 Task: Create a board button that move a list "Trello list" from board "Progress report" to the bottom position of board "progress report".
Action: Mouse moved to (956, 245)
Screenshot: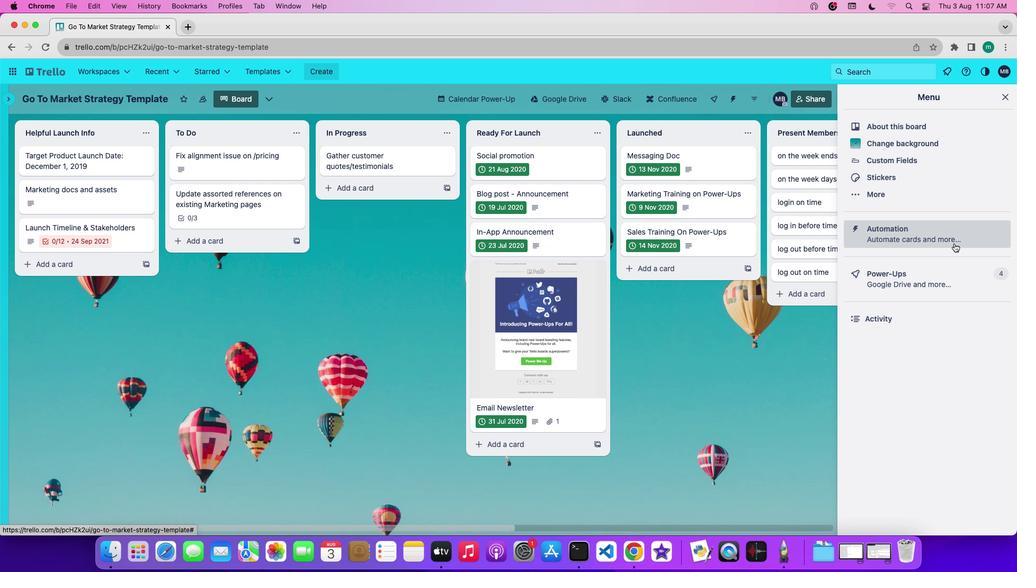 
Action: Mouse pressed left at (956, 245)
Screenshot: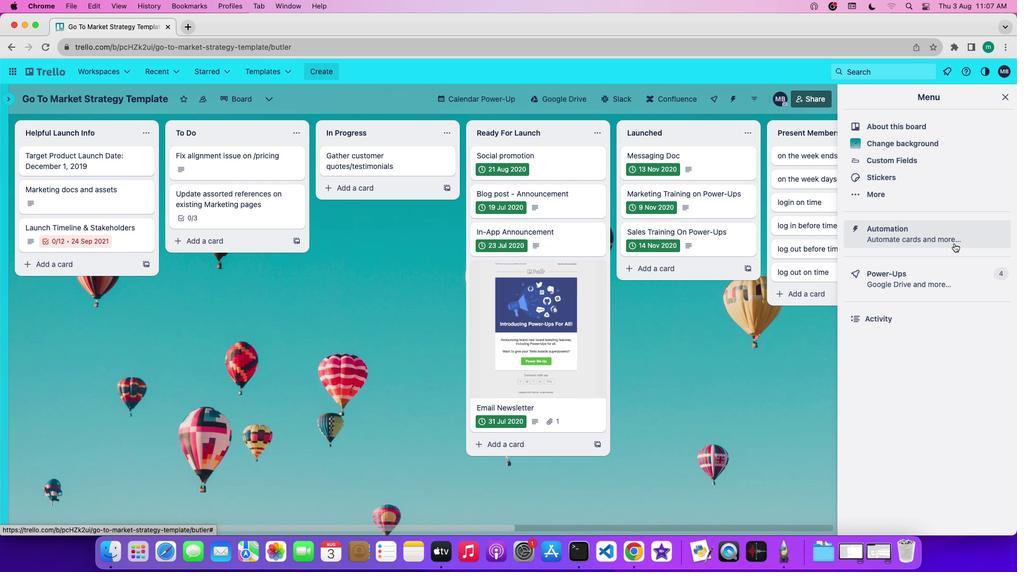 
Action: Mouse moved to (70, 298)
Screenshot: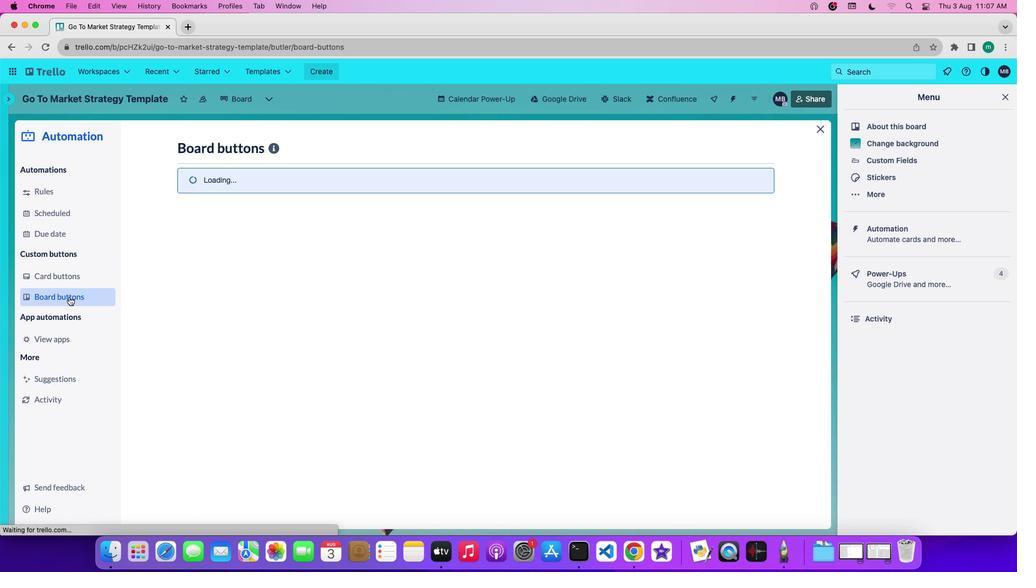 
Action: Mouse pressed left at (70, 298)
Screenshot: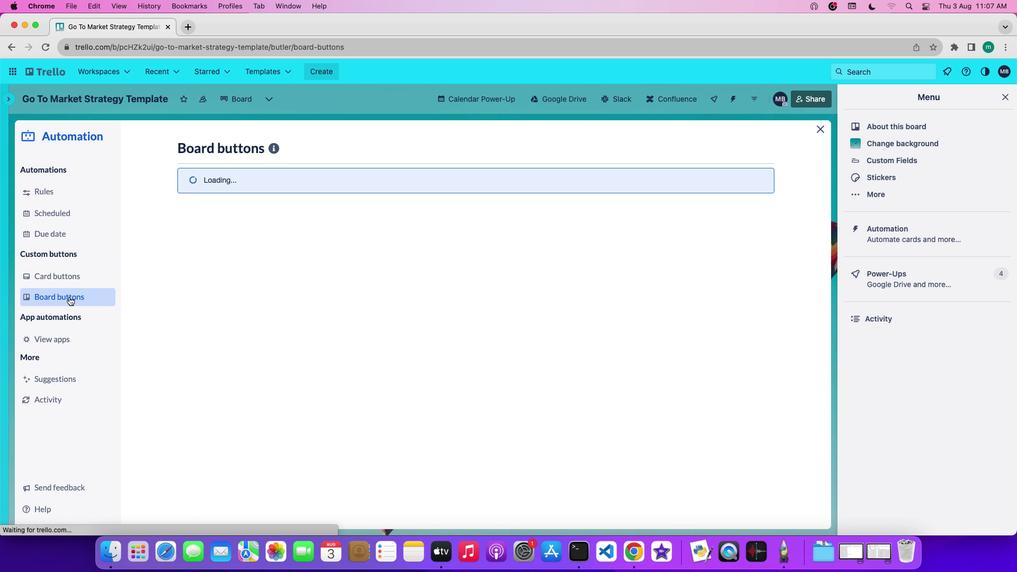 
Action: Mouse moved to (241, 370)
Screenshot: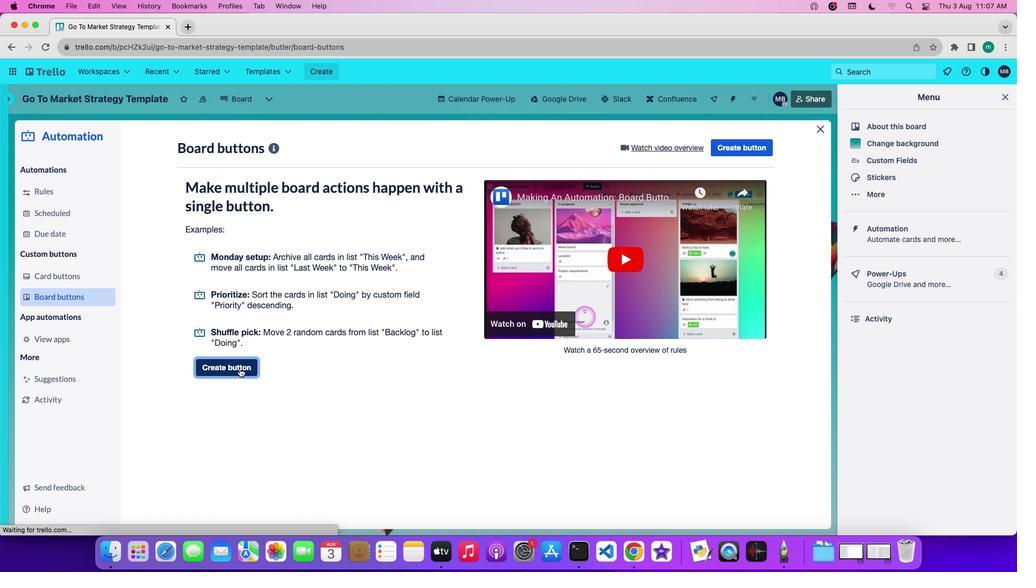 
Action: Mouse pressed left at (241, 370)
Screenshot: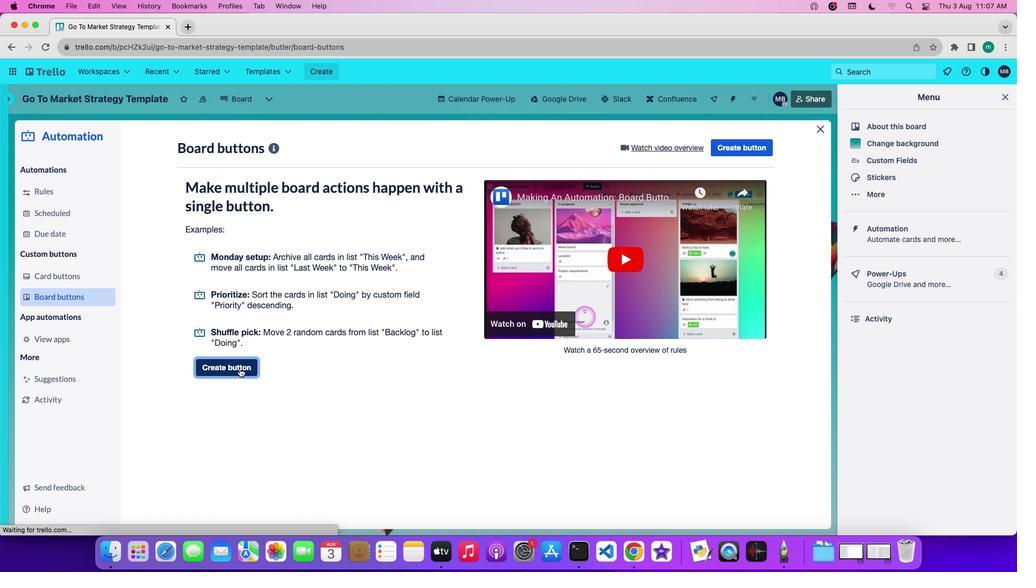 
Action: Mouse moved to (529, 290)
Screenshot: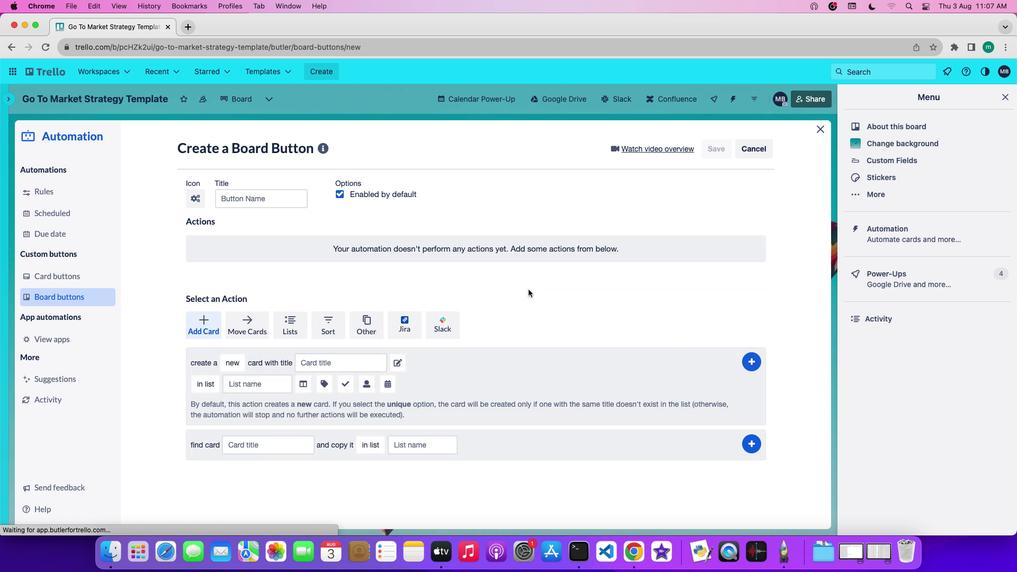 
Action: Mouse pressed left at (529, 290)
Screenshot: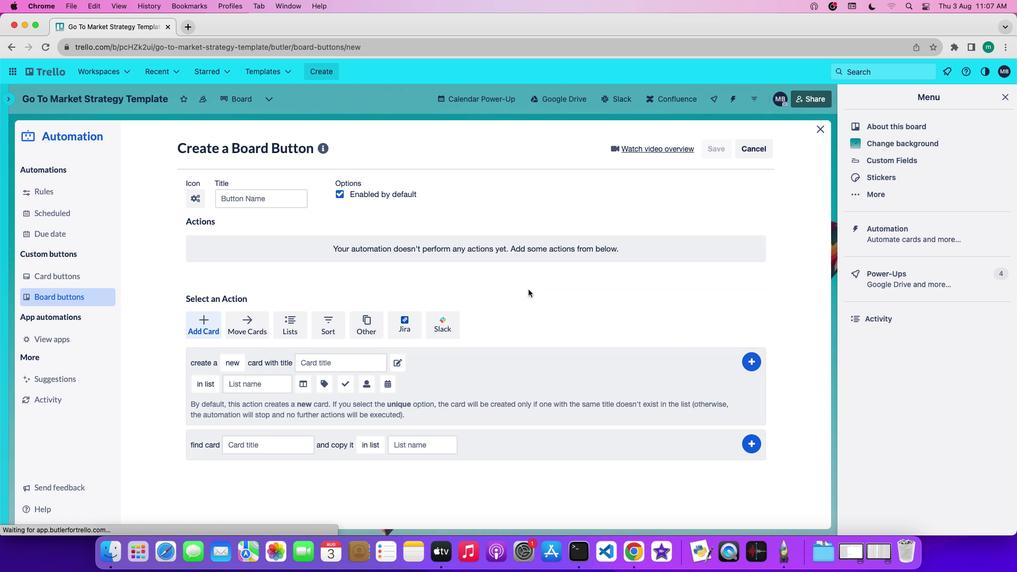 
Action: Mouse moved to (295, 327)
Screenshot: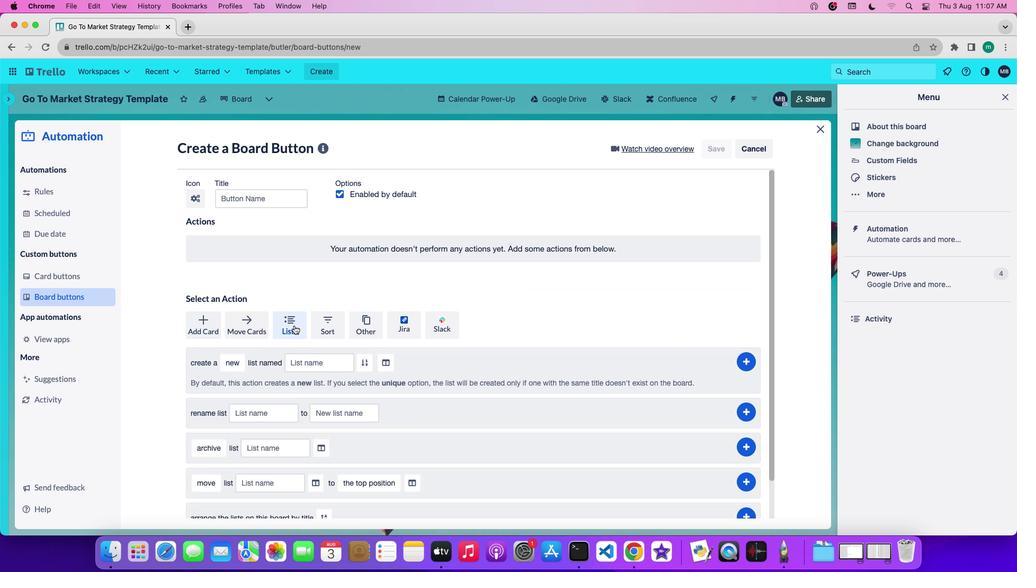 
Action: Mouse pressed left at (295, 327)
Screenshot: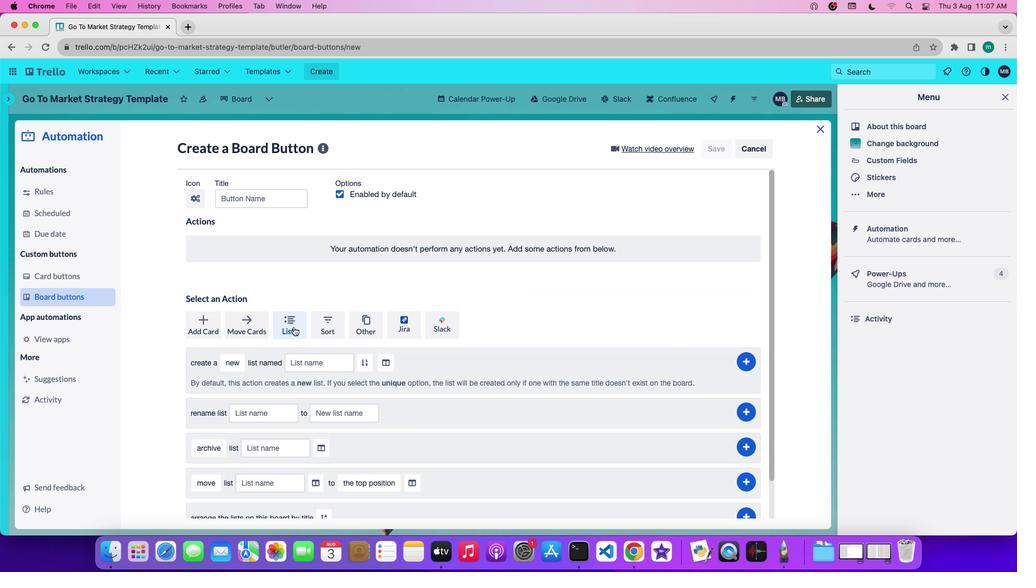 
Action: Mouse moved to (291, 404)
Screenshot: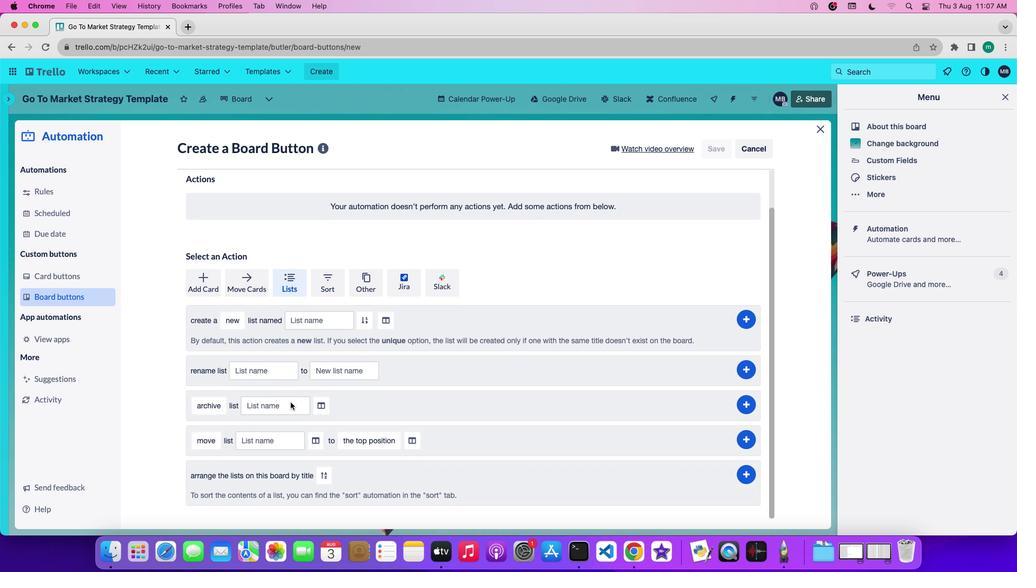 
Action: Mouse scrolled (291, 404) with delta (1, 1)
Screenshot: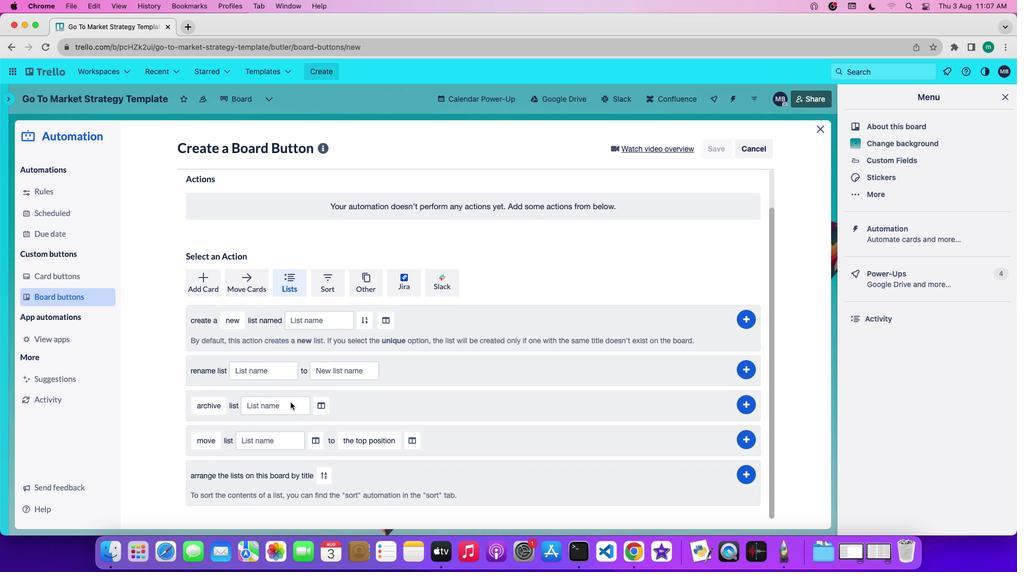 
Action: Mouse scrolled (291, 404) with delta (1, 1)
Screenshot: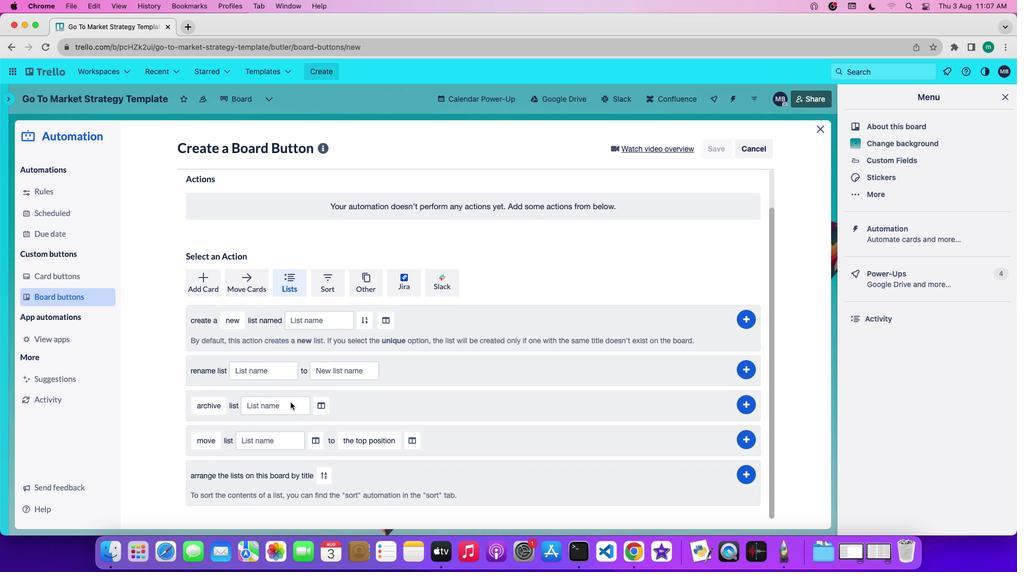 
Action: Mouse scrolled (291, 404) with delta (1, 0)
Screenshot: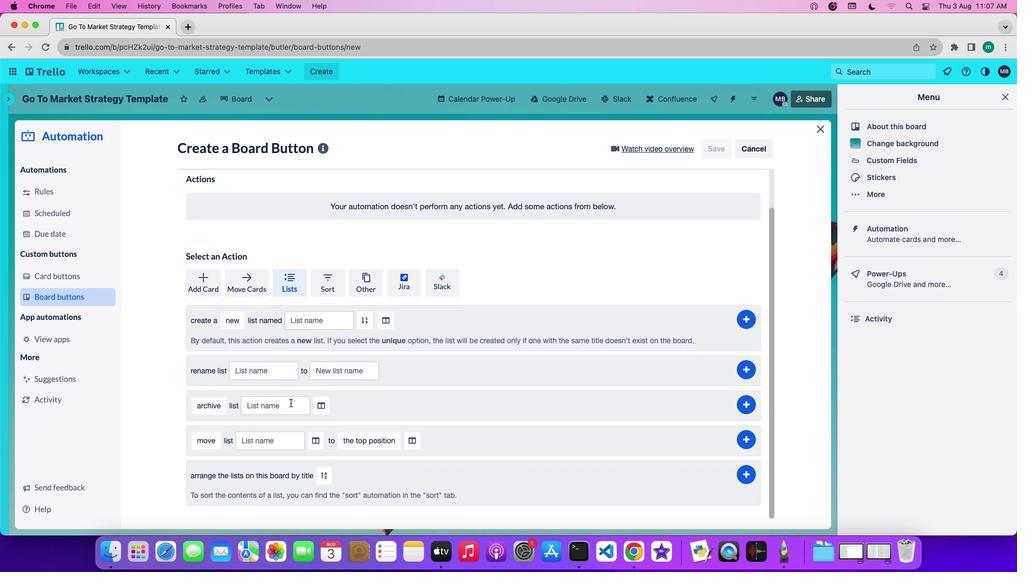 
Action: Mouse scrolled (291, 404) with delta (1, 0)
Screenshot: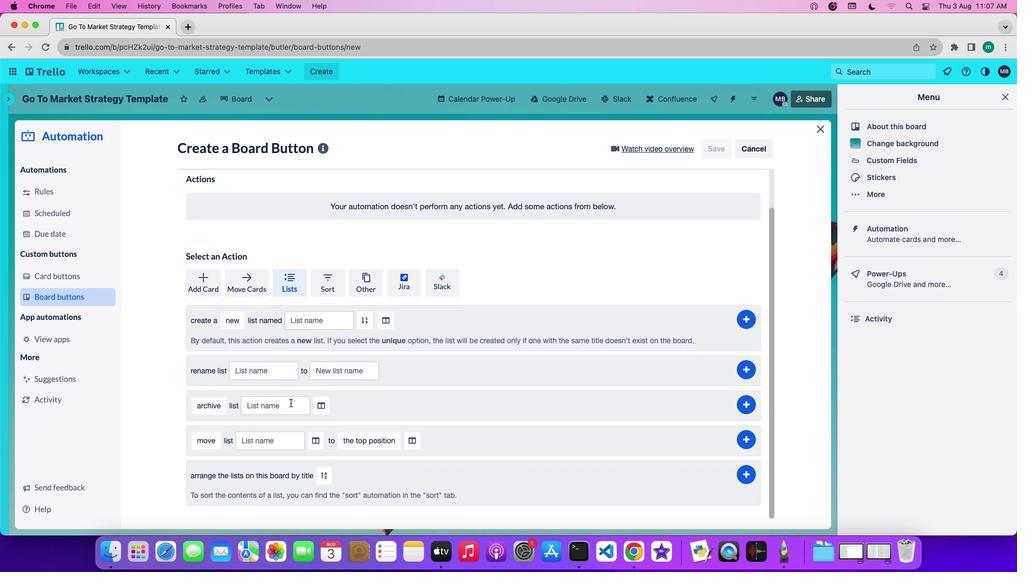 
Action: Mouse scrolled (291, 404) with delta (1, 1)
Screenshot: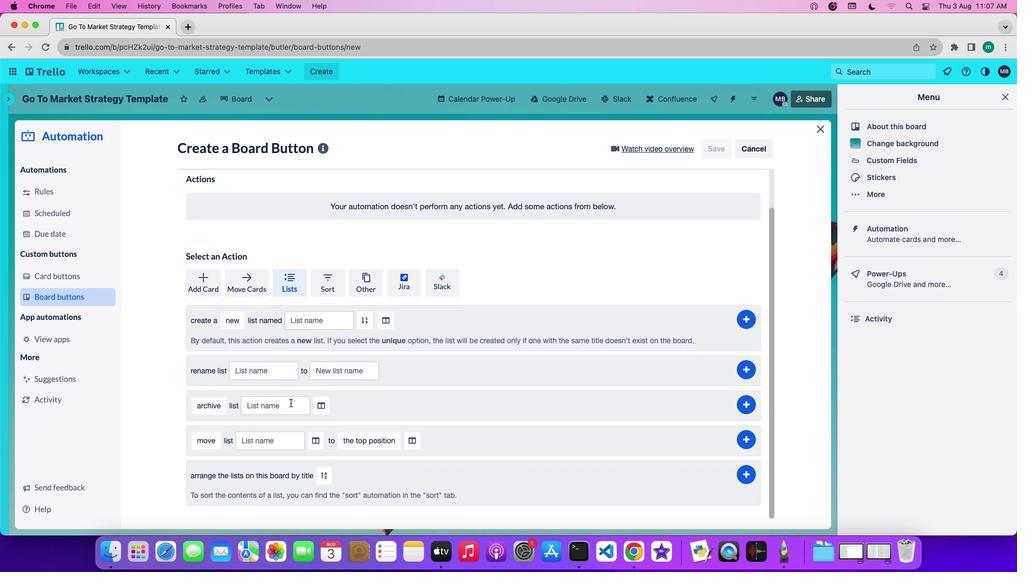 
Action: Mouse moved to (291, 404)
Screenshot: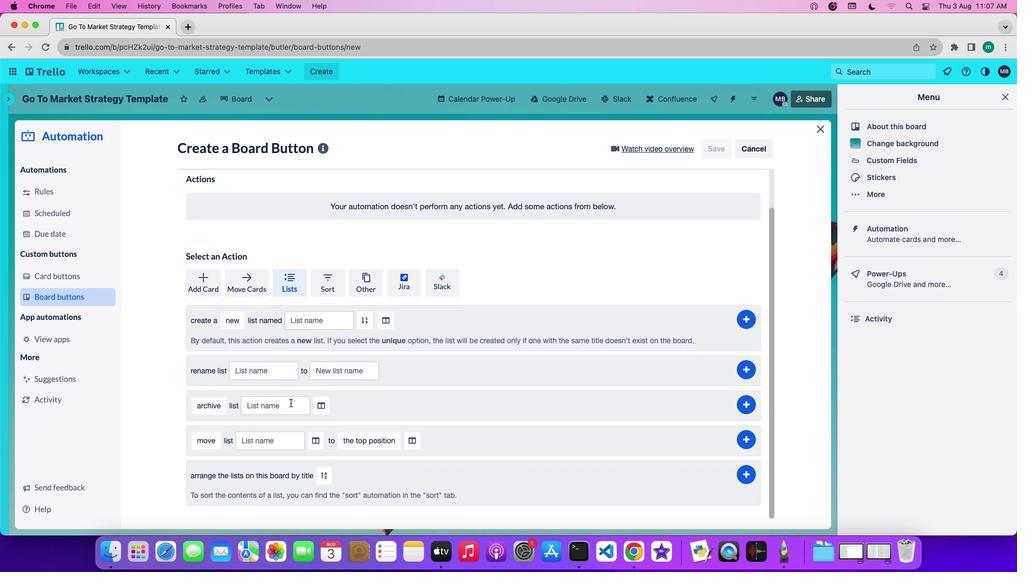 
Action: Mouse scrolled (291, 404) with delta (1, 1)
Screenshot: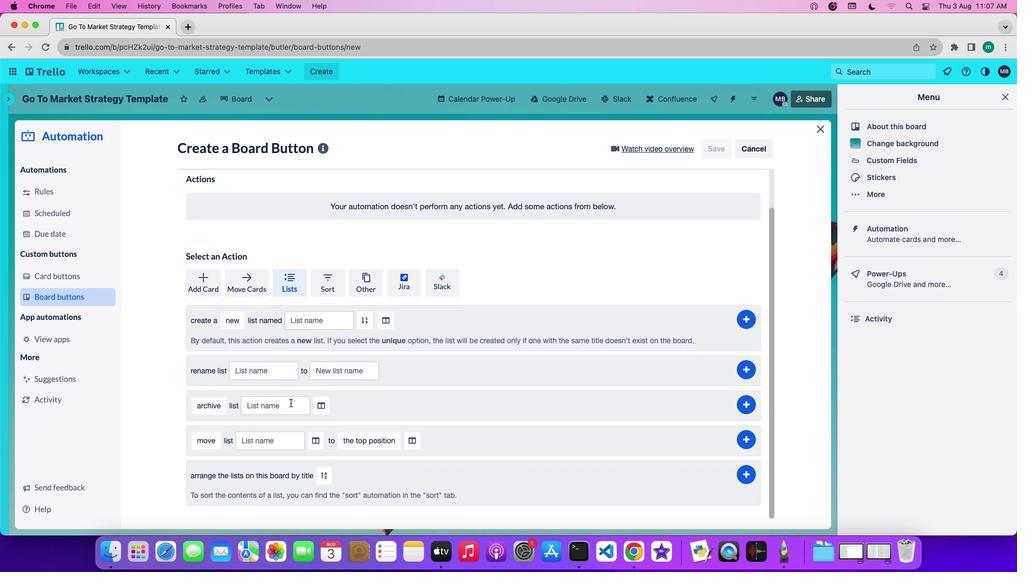 
Action: Mouse scrolled (291, 404) with delta (1, 1)
Screenshot: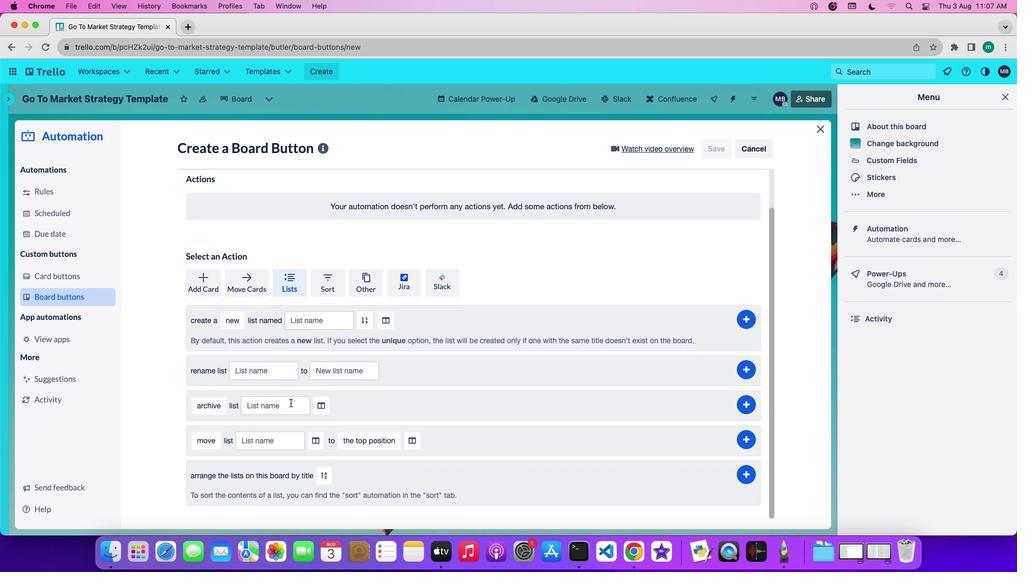 
Action: Mouse moved to (216, 436)
Screenshot: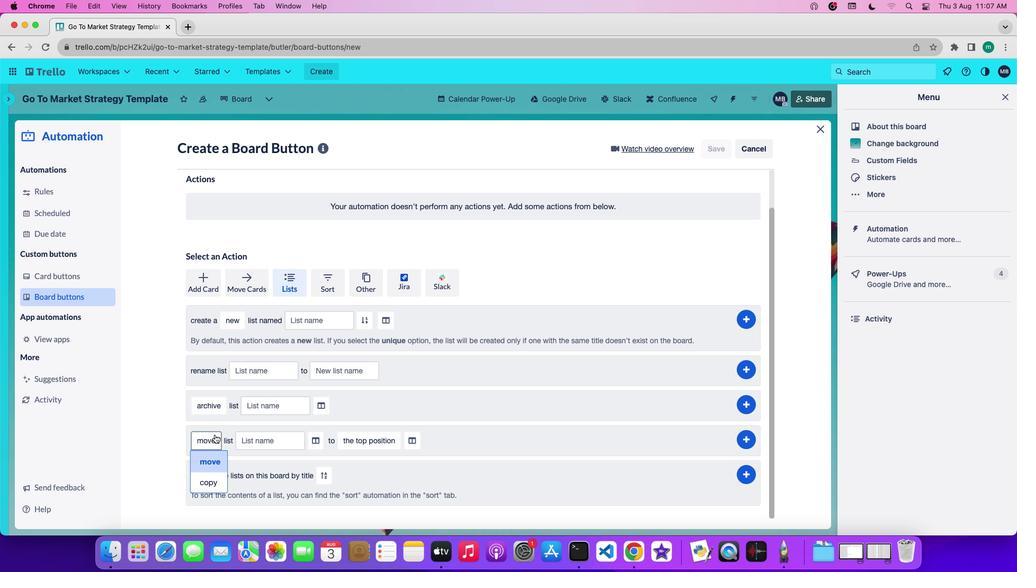 
Action: Mouse pressed left at (216, 436)
Screenshot: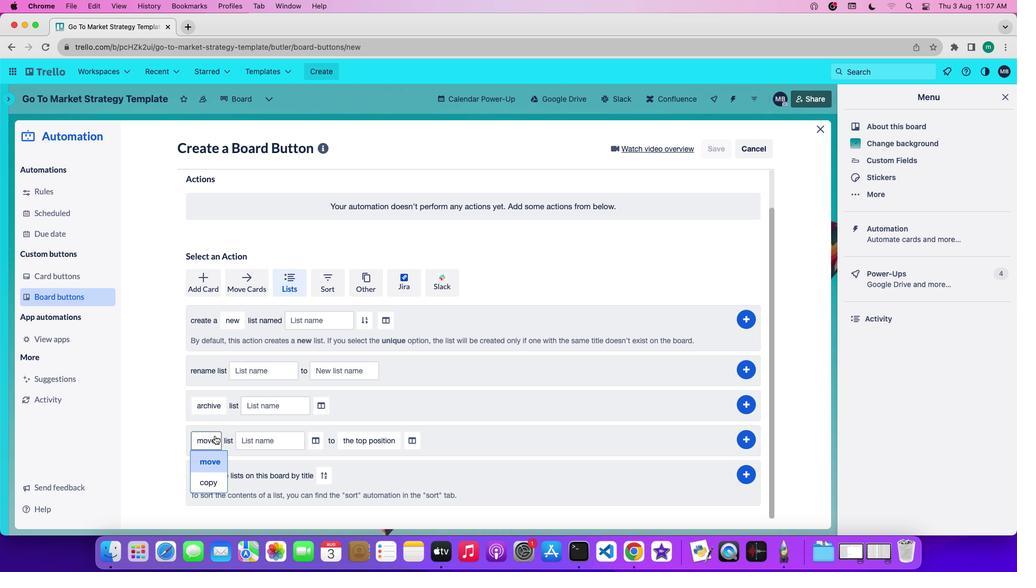 
Action: Mouse moved to (218, 465)
Screenshot: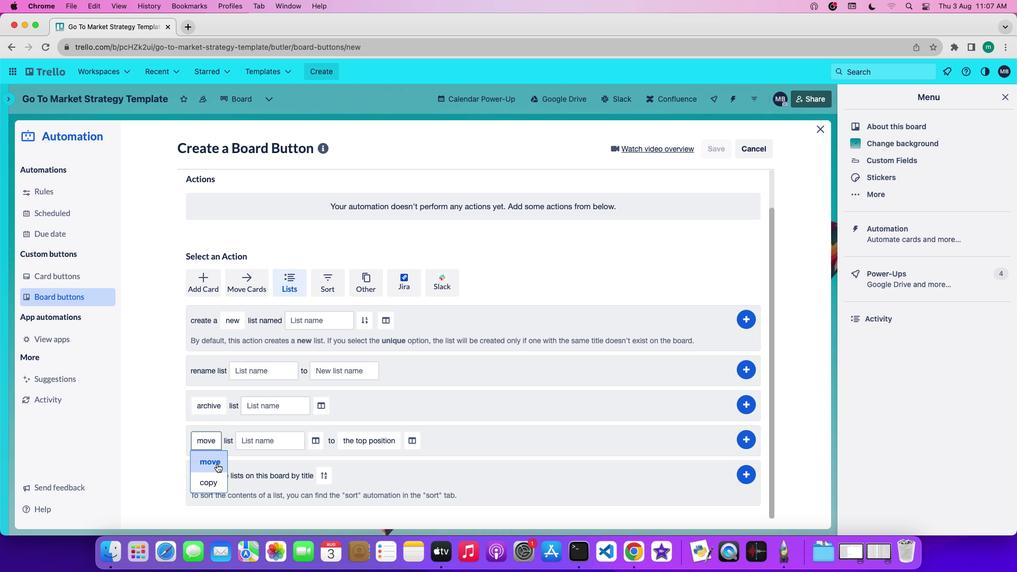 
Action: Mouse pressed left at (218, 465)
Screenshot: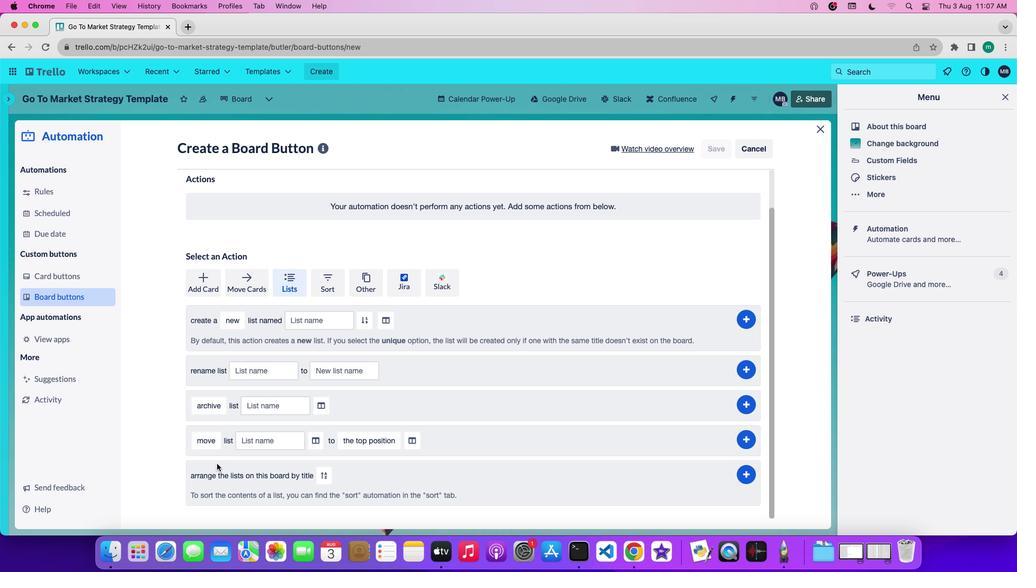 
Action: Mouse moved to (276, 448)
Screenshot: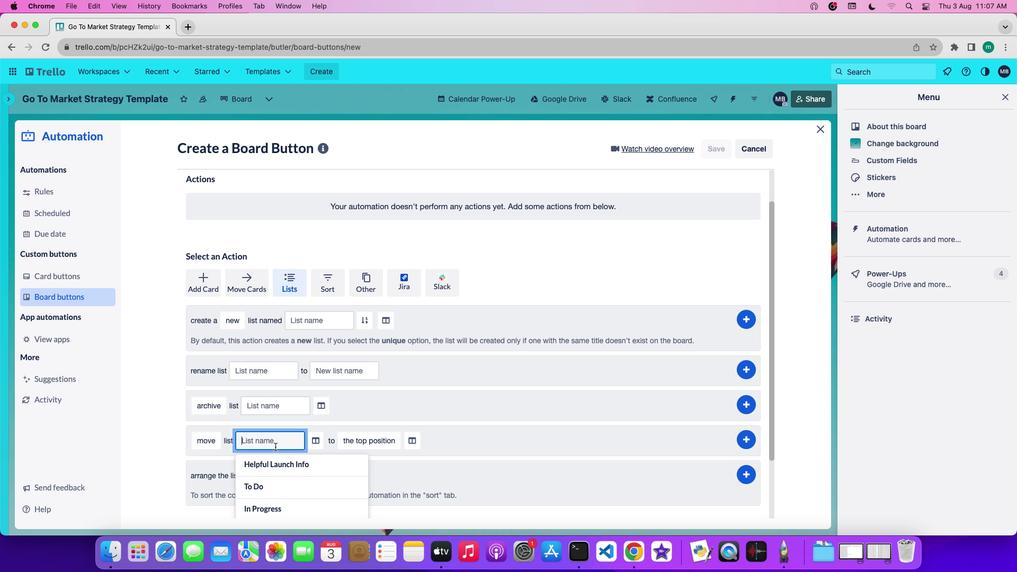 
Action: Mouse pressed left at (276, 448)
Screenshot: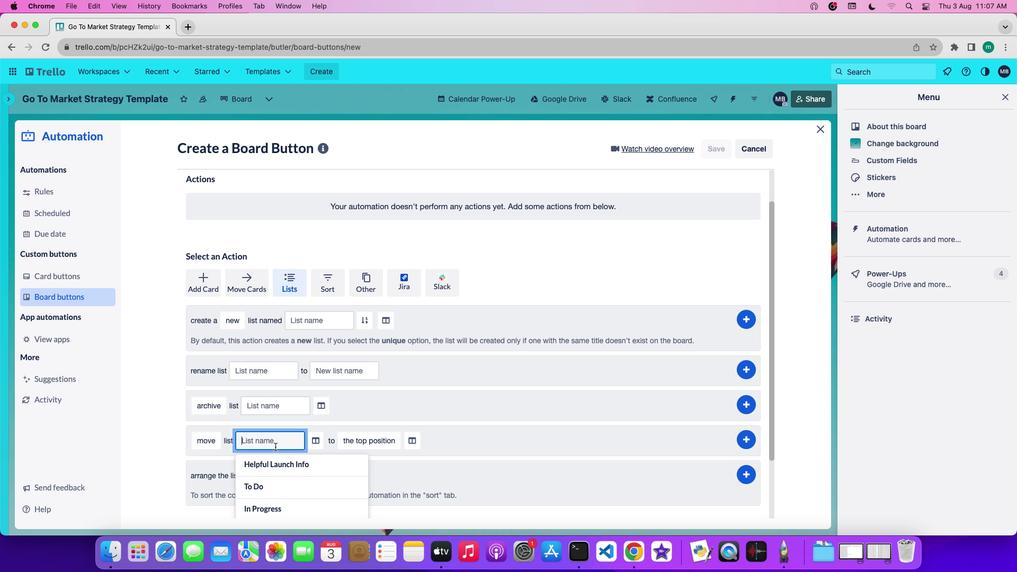 
Action: Mouse moved to (278, 446)
Screenshot: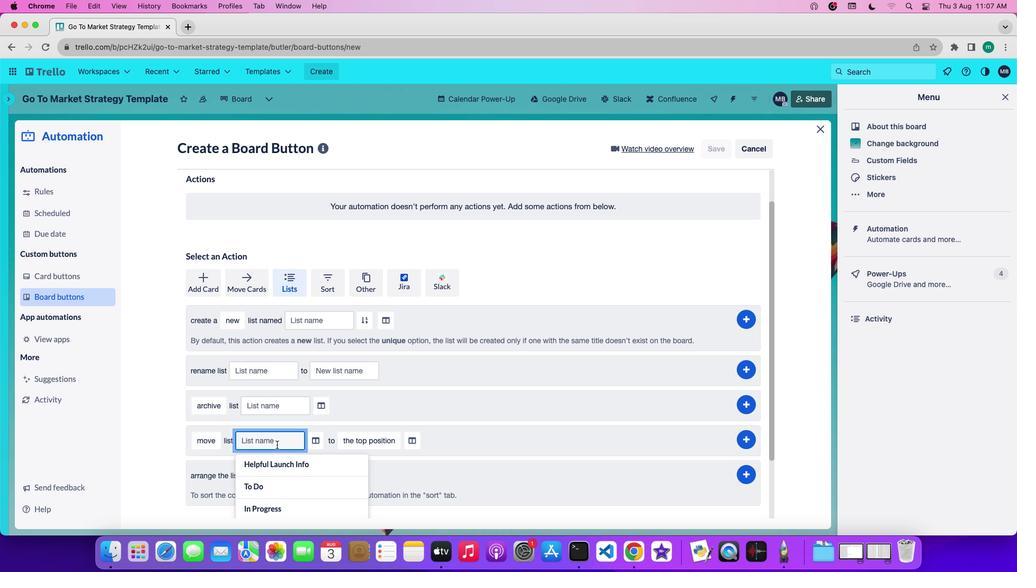 
Action: Key pressed Key.shift'T''r''e''l''l''o'Key.space'l''i''s''t'
Screenshot: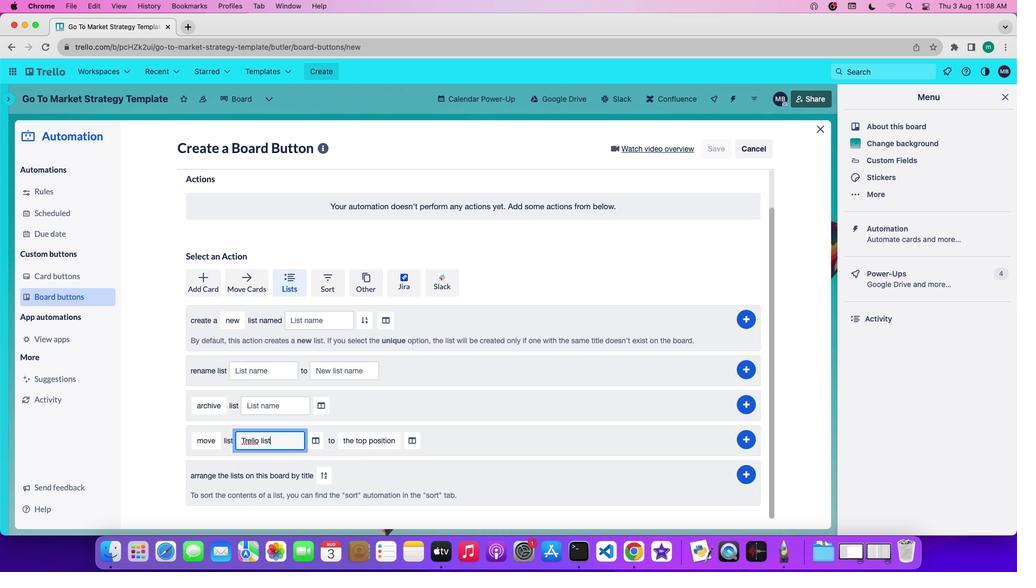 
Action: Mouse moved to (320, 442)
Screenshot: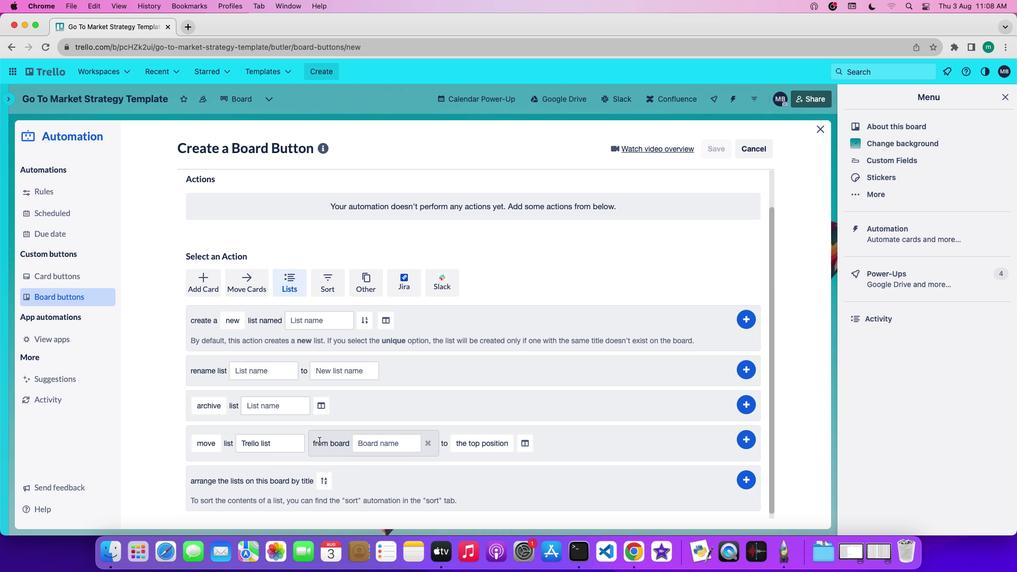 
Action: Mouse pressed left at (320, 442)
Screenshot: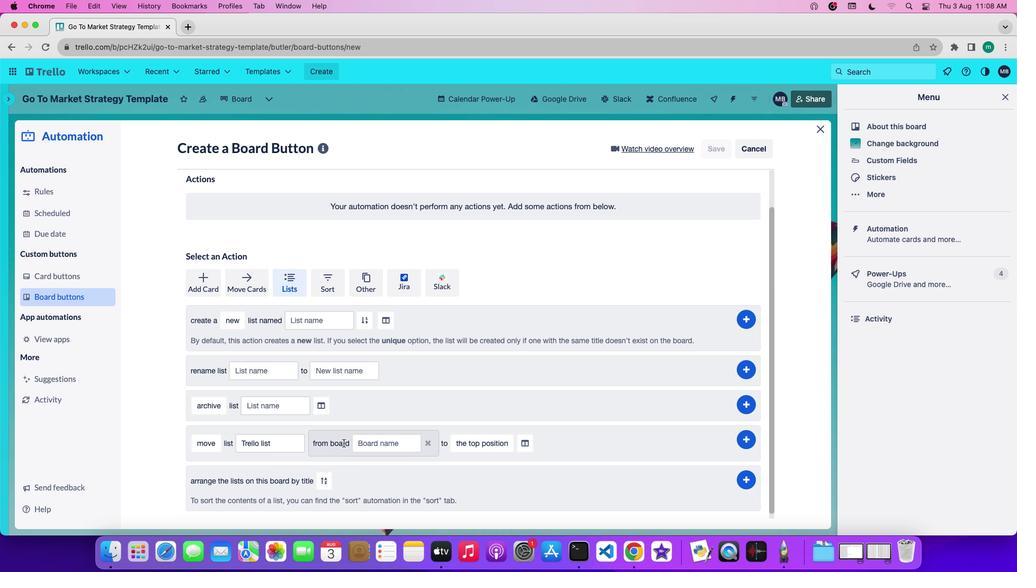 
Action: Mouse moved to (396, 447)
Screenshot: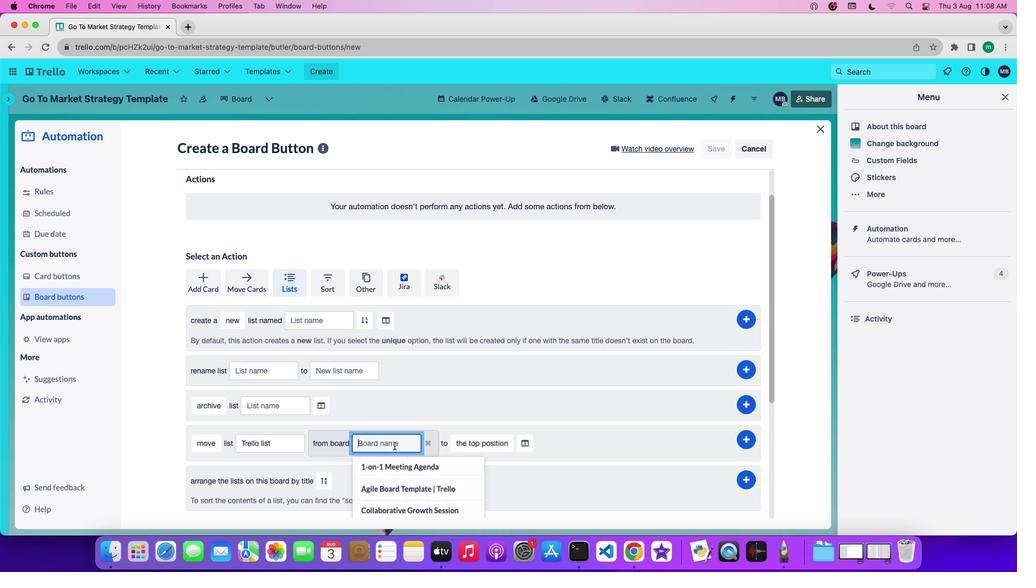 
Action: Mouse pressed left at (396, 447)
Screenshot: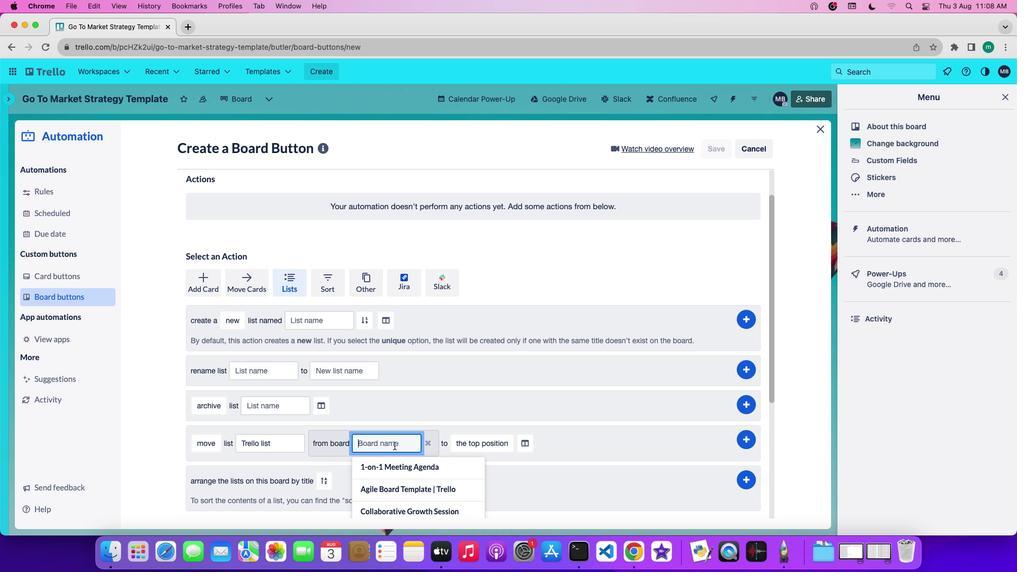 
Action: Key pressed Key.shift'P''r''o''g''r''e''s''s'Key.spaceKey.shift'r''e''p''o''r''t'
Screenshot: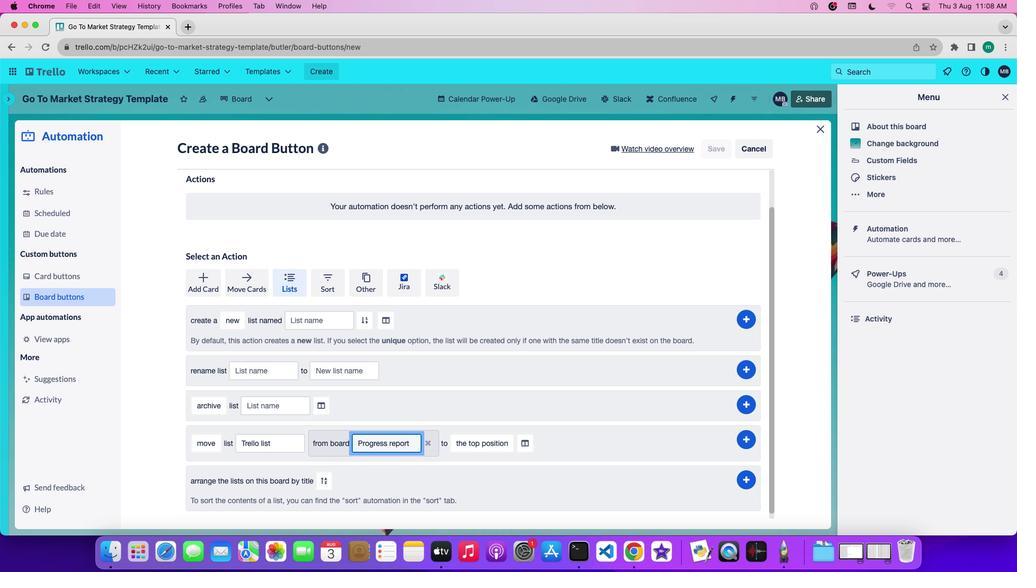 
Action: Mouse moved to (471, 444)
Screenshot: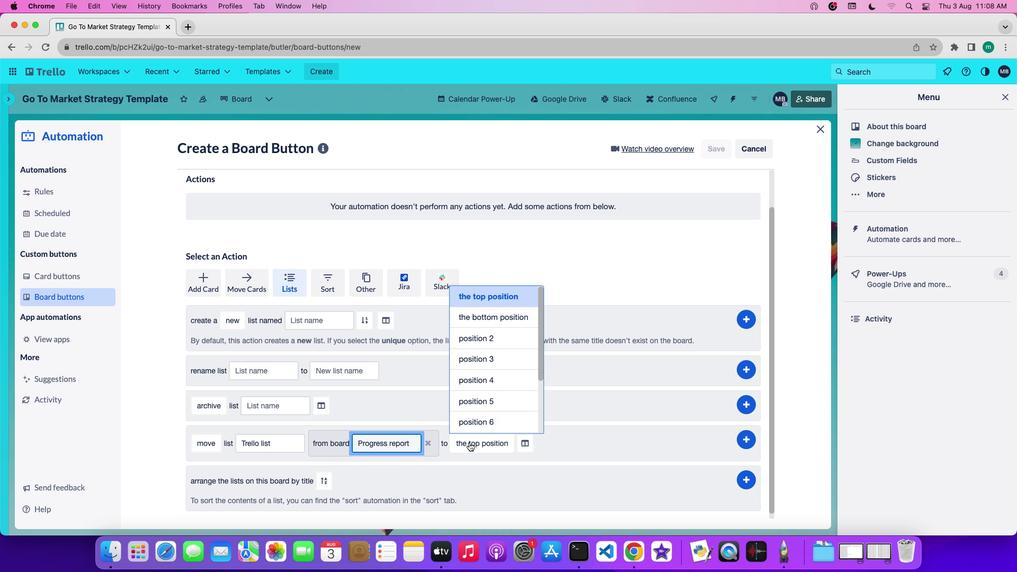 
Action: Mouse pressed left at (471, 444)
Screenshot: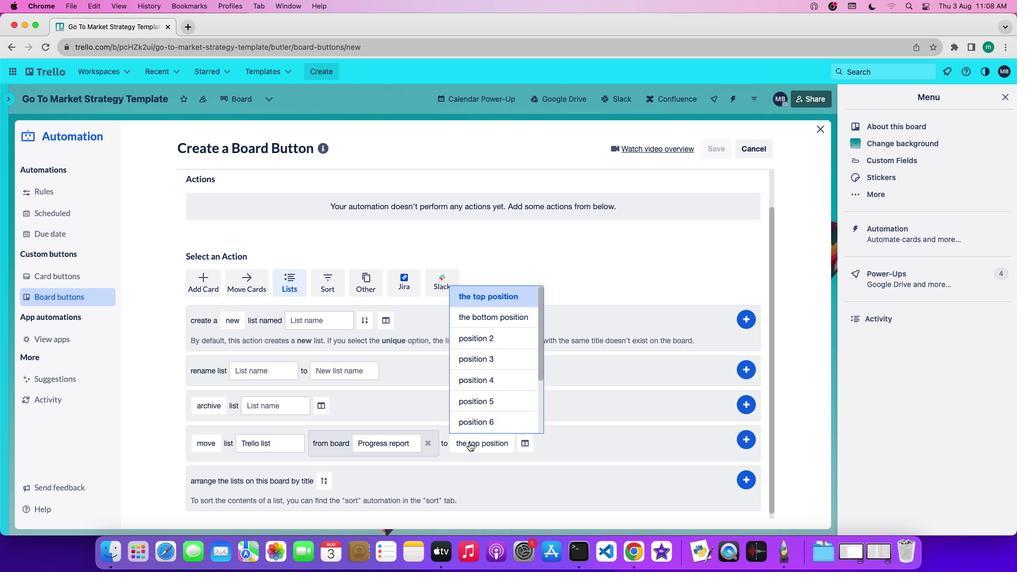 
Action: Mouse moved to (504, 320)
Screenshot: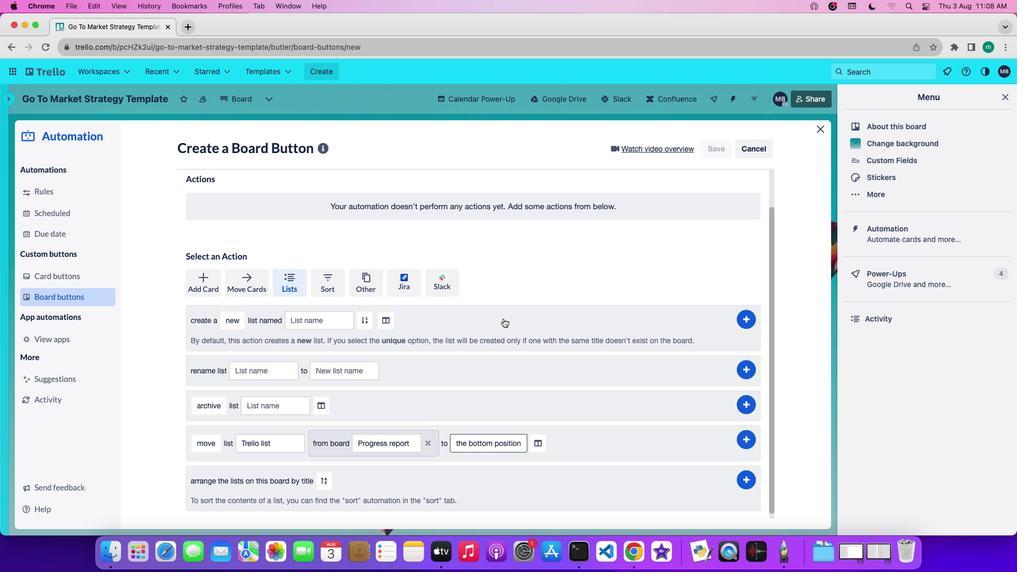 
Action: Mouse pressed left at (504, 320)
Screenshot: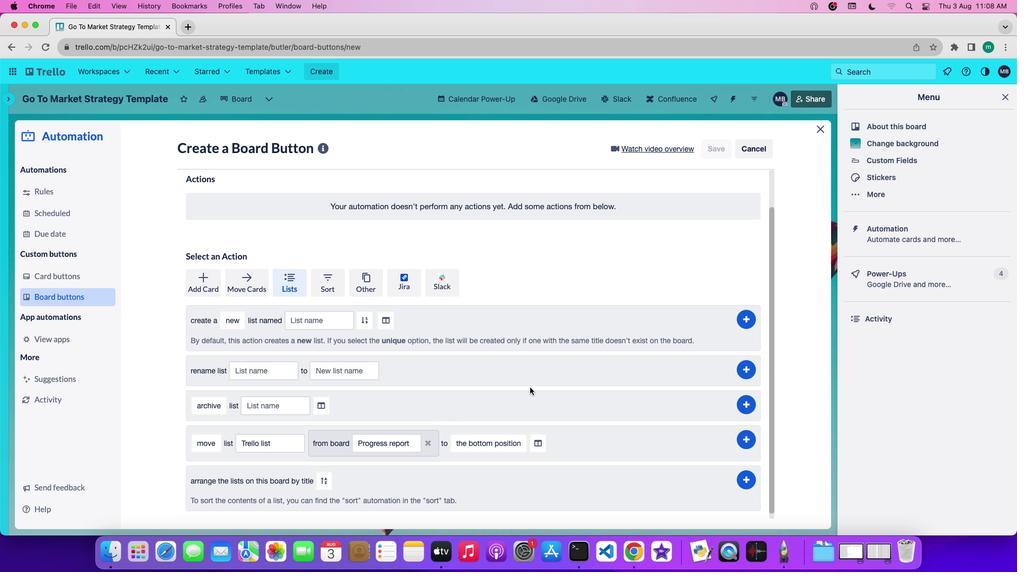 
Action: Mouse moved to (542, 439)
Screenshot: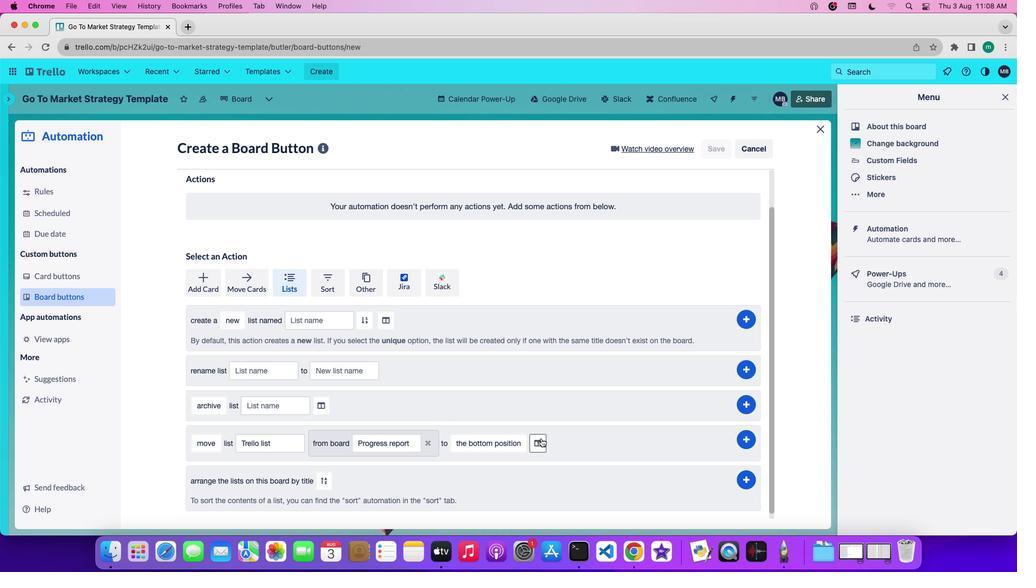 
Action: Mouse pressed left at (542, 439)
Screenshot: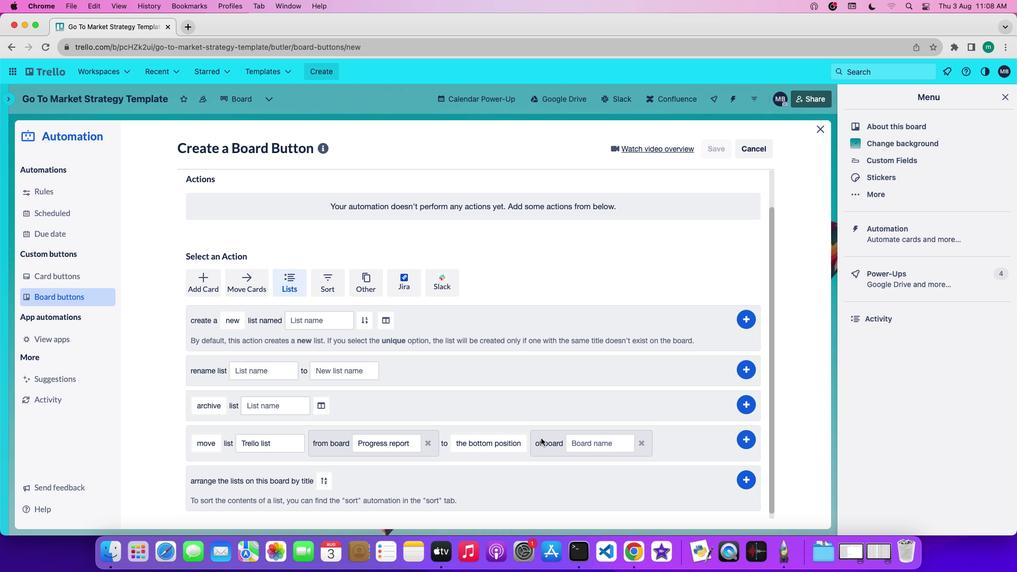 
Action: Mouse moved to (594, 440)
Screenshot: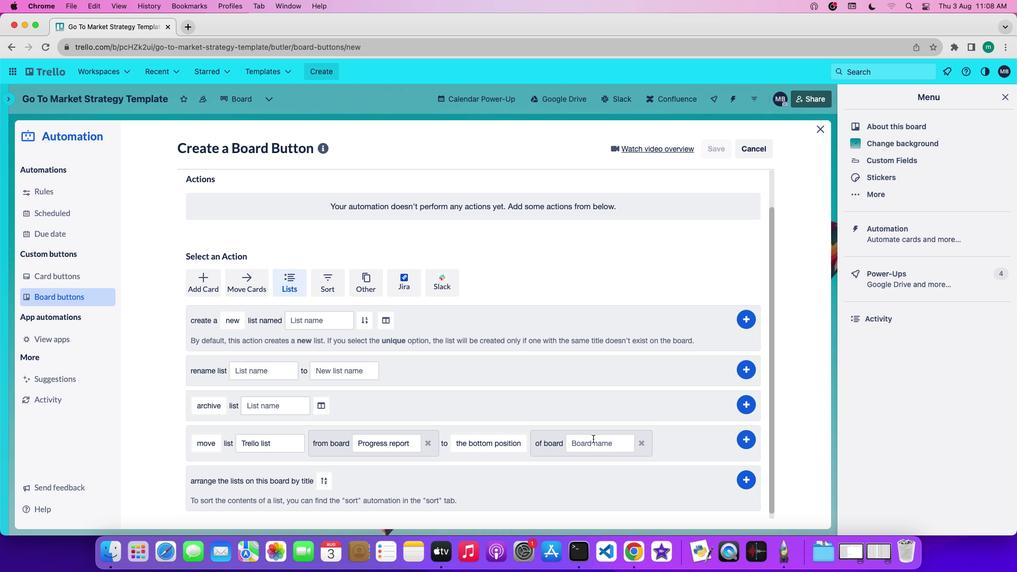 
Action: Mouse pressed left at (594, 440)
Screenshot: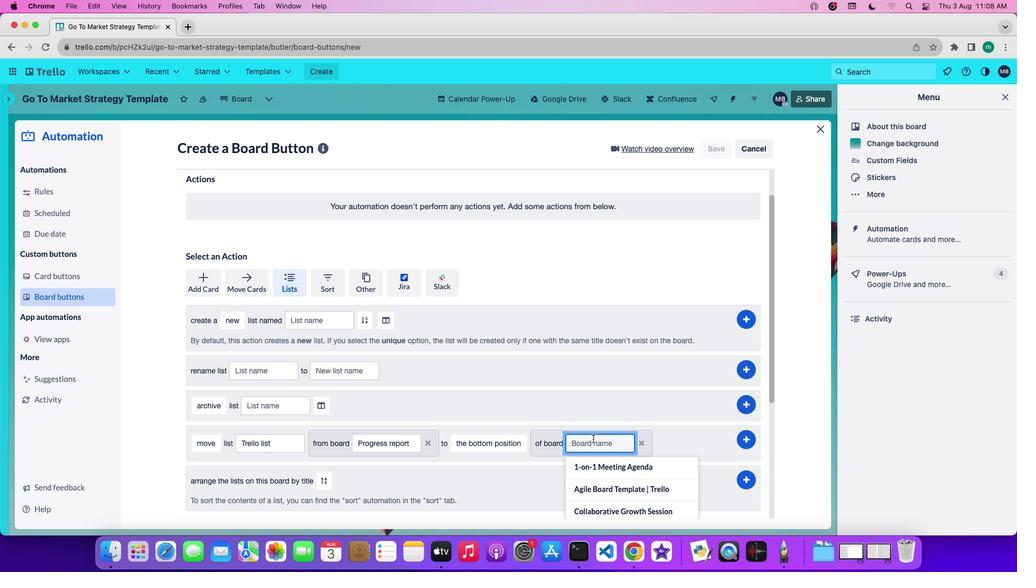 
Action: Key pressed 'p''r''o''g''r''e''s''s'Key.space'r''e''p''o''r''t'
Screenshot: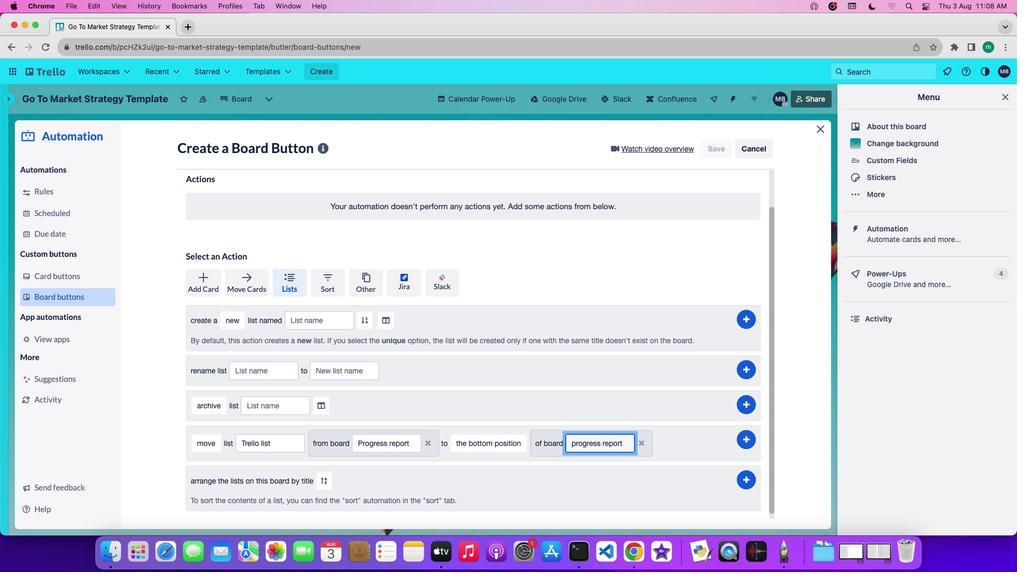 
Action: Mouse moved to (752, 442)
Screenshot: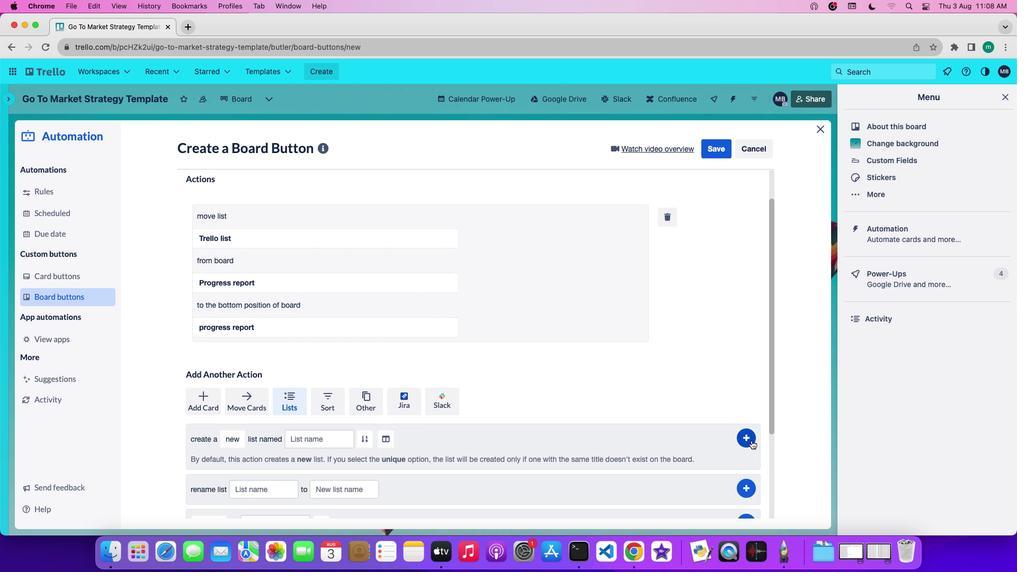 
Action: Mouse pressed left at (752, 442)
Screenshot: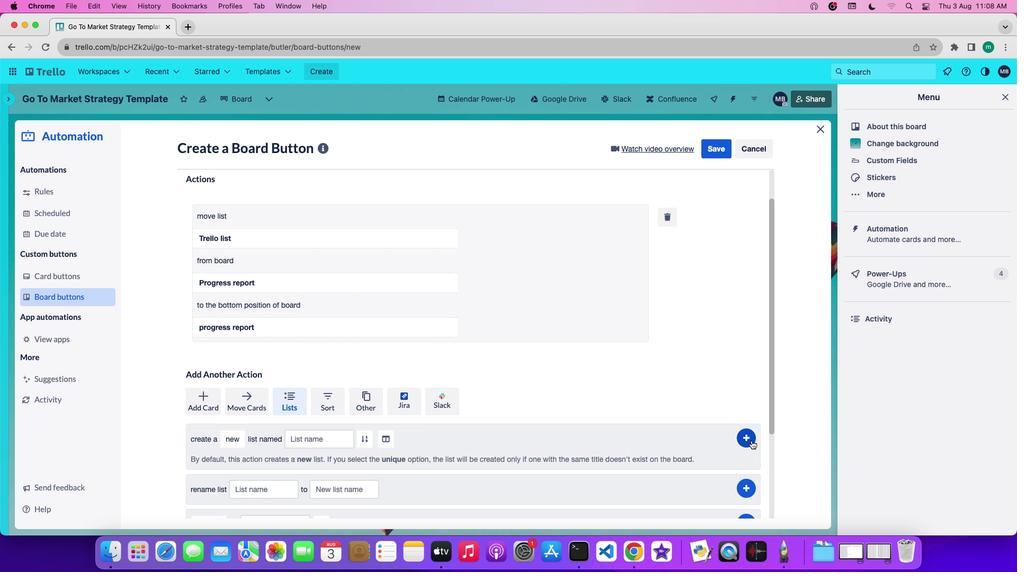
Action: Mouse moved to (752, 441)
Screenshot: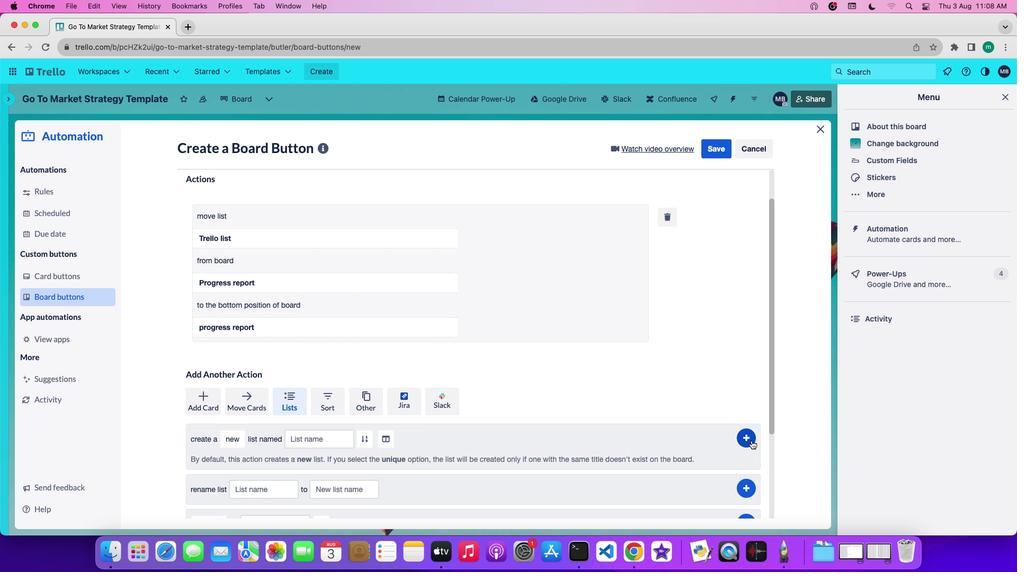 
